 Task: Assign in the project CheckBridge the issue 'Address issues related to system accessibility for users with hearing impairments' to the sprint 'Speed of Light'. Assign in the project CheckBridge the issue 'Develop a new feature to allow for automatic document classification and sorting' to the sprint 'Speed of Light'. Assign in the project CheckBridge the issue 'Implement a new feature to allow for adaptive learning and personalized recommendations' to the sprint 'Speed of Light'. Assign in the project CheckBridge the issue 'Address issues related to system performance during peak processing periods' to the sprint 'Speed of Light'
Action: Mouse moved to (927, 407)
Screenshot: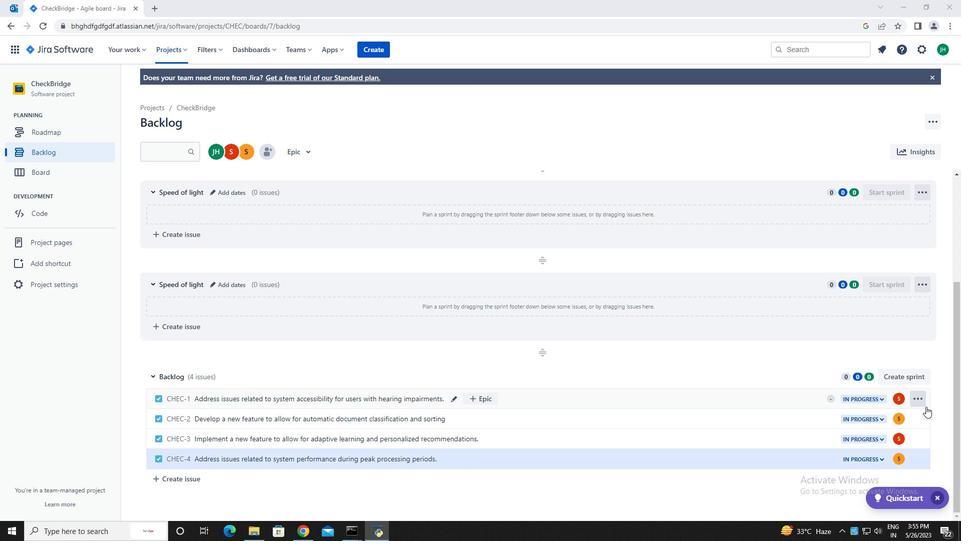 
Action: Mouse scrolled (927, 406) with delta (0, 0)
Screenshot: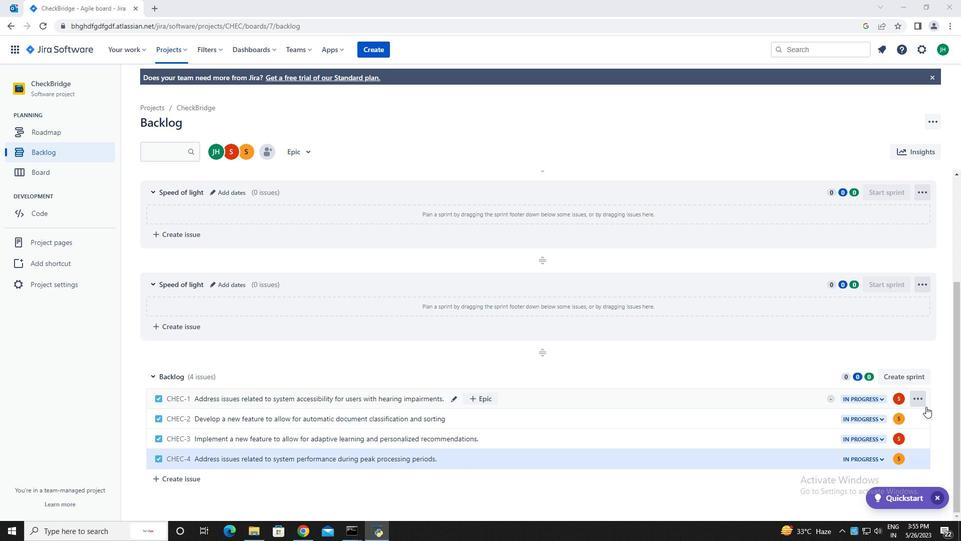 
Action: Mouse scrolled (927, 406) with delta (0, 0)
Screenshot: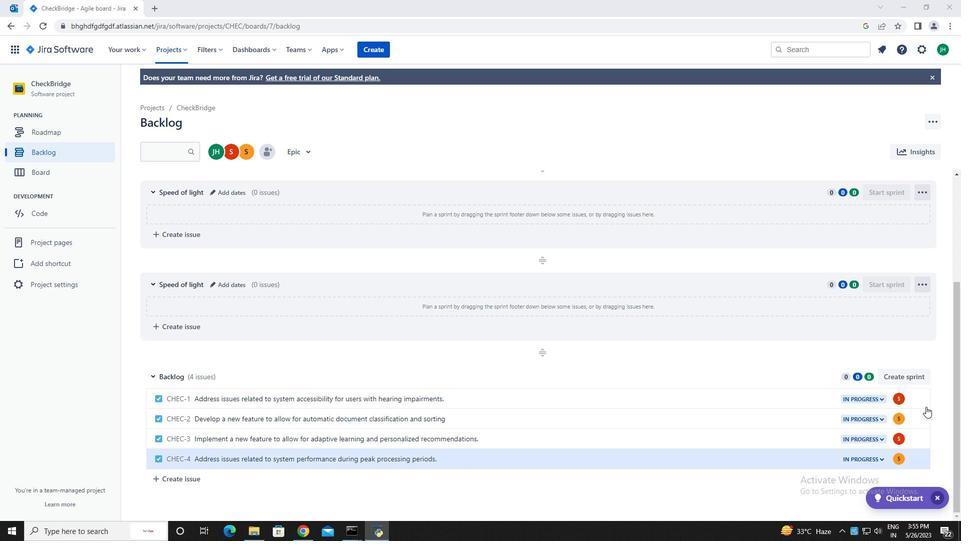 
Action: Mouse scrolled (927, 406) with delta (0, 0)
Screenshot: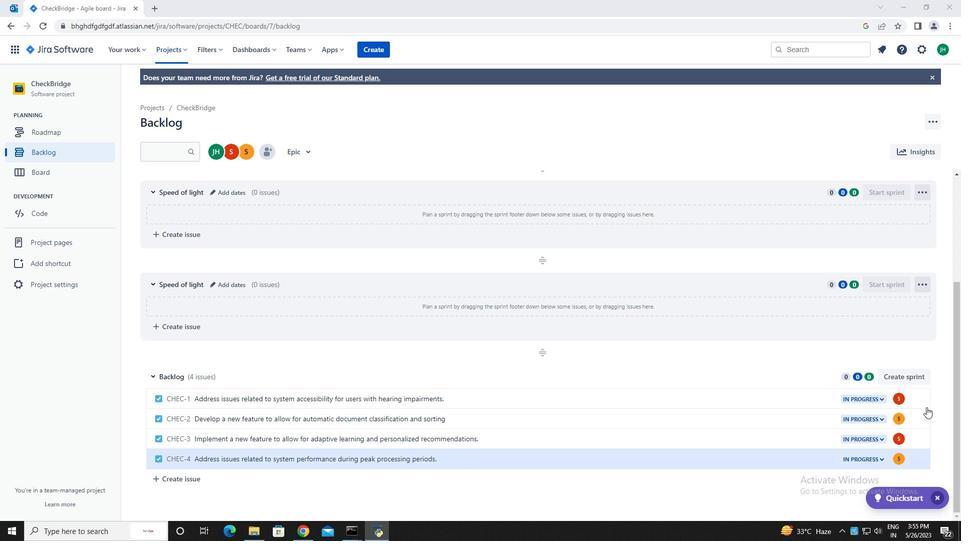 
Action: Mouse moved to (918, 399)
Screenshot: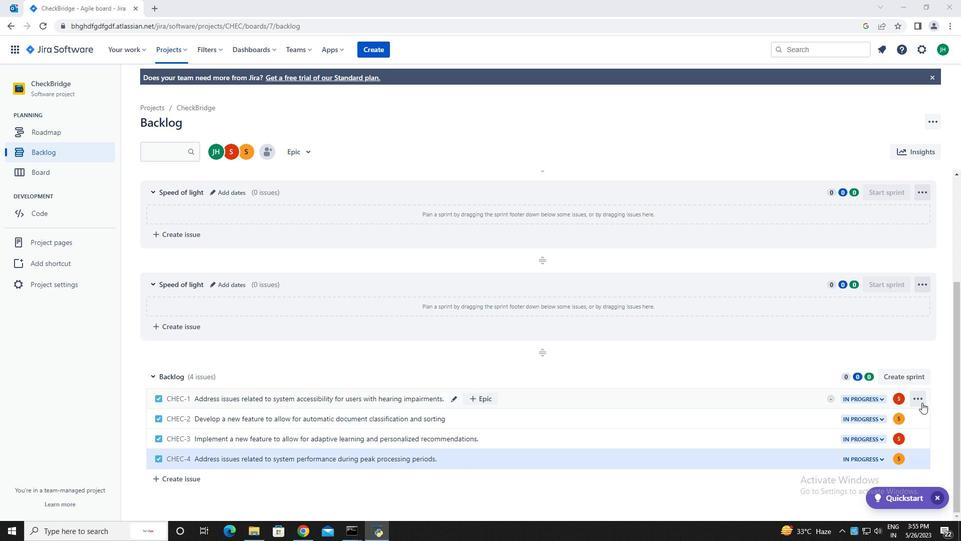 
Action: Mouse pressed left at (918, 399)
Screenshot: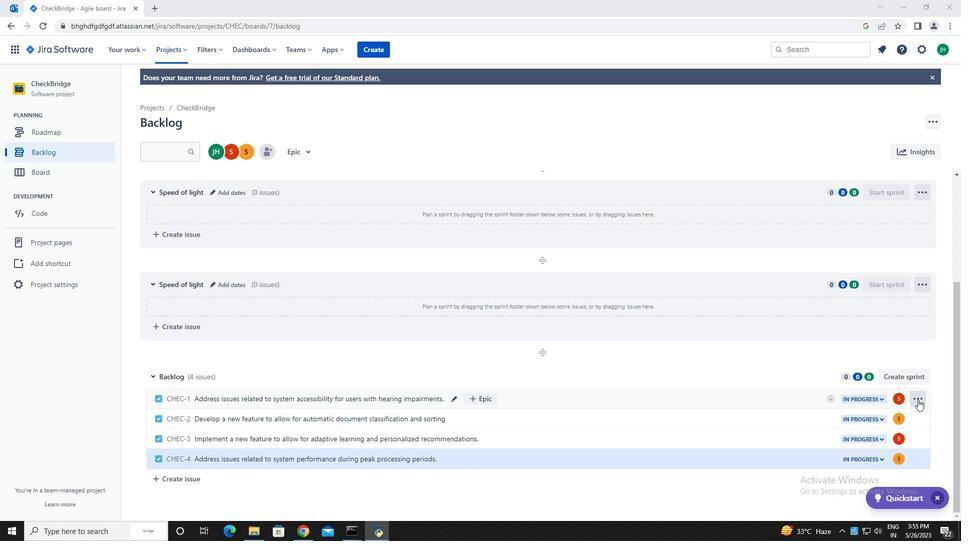 
Action: Mouse moved to (902, 312)
Screenshot: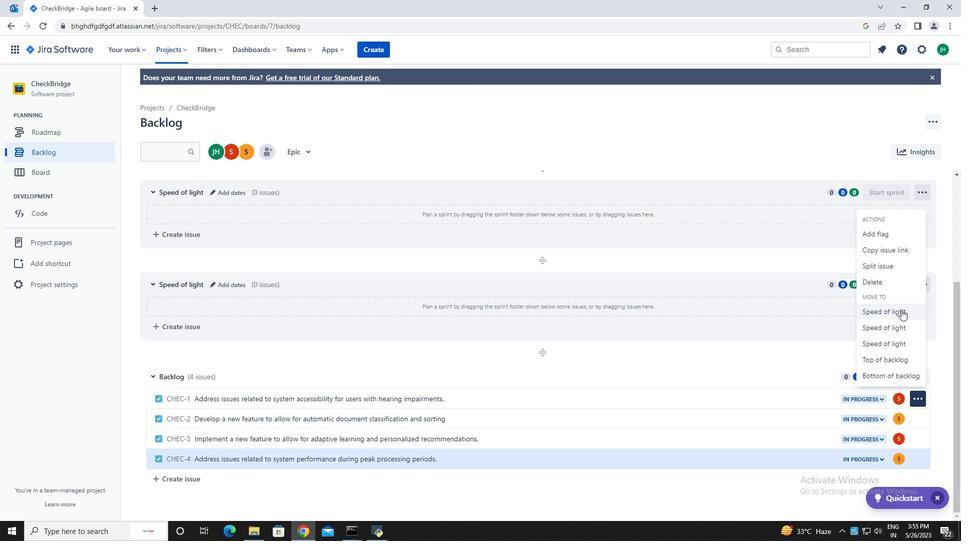 
Action: Mouse pressed left at (902, 312)
Screenshot: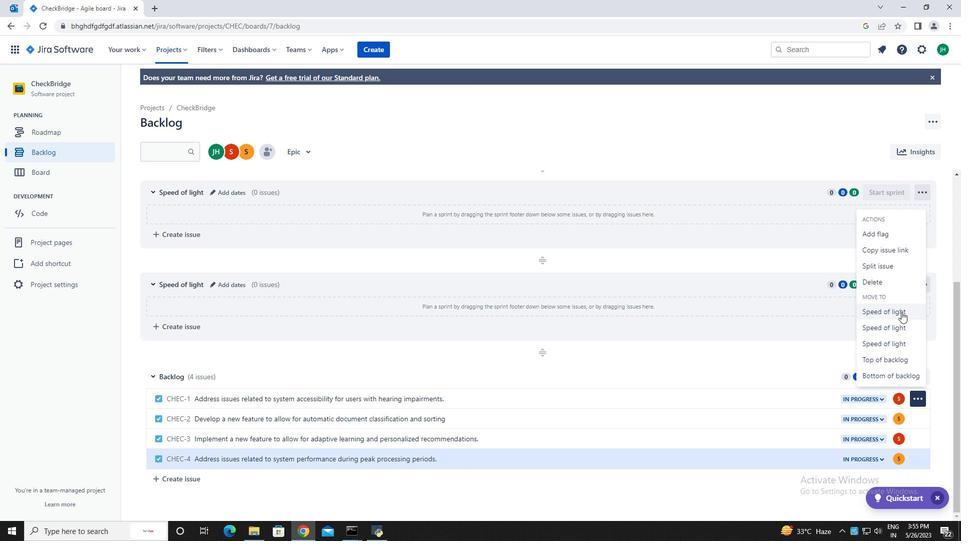 
Action: Mouse moved to (920, 419)
Screenshot: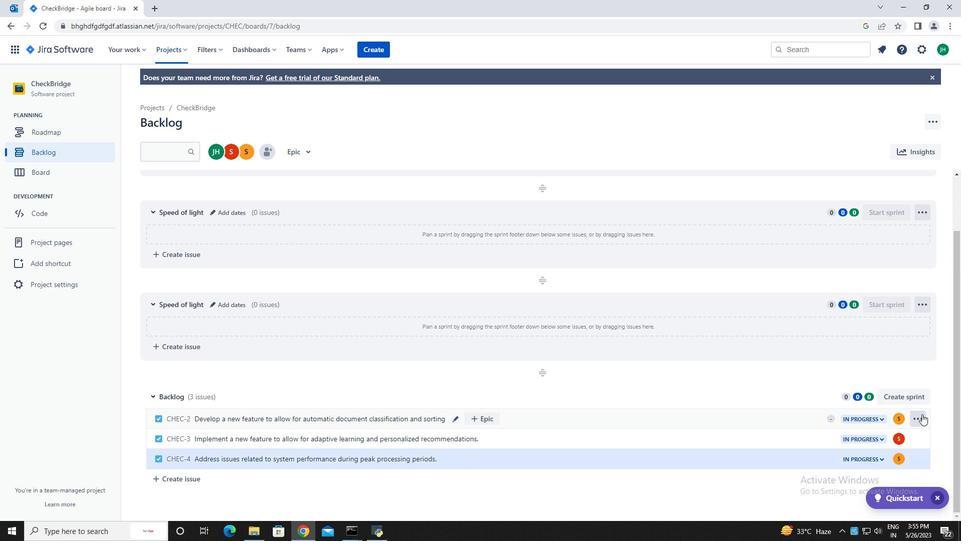 
Action: Mouse pressed left at (920, 419)
Screenshot: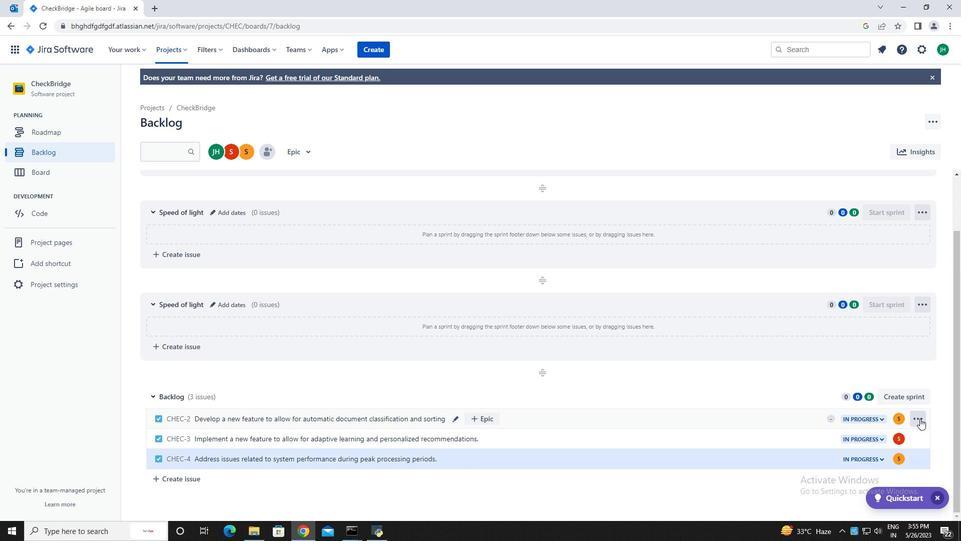 
Action: Mouse moved to (894, 346)
Screenshot: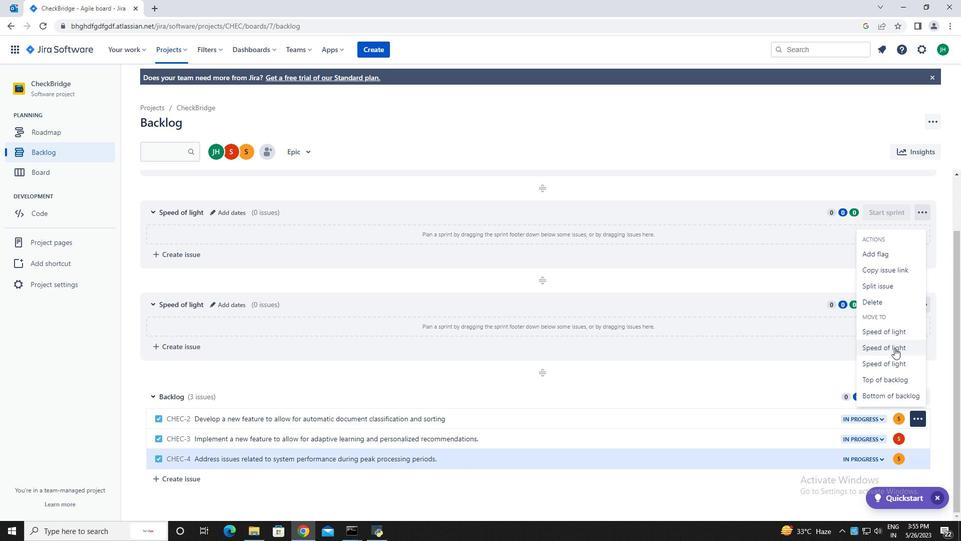 
Action: Mouse pressed left at (894, 346)
Screenshot: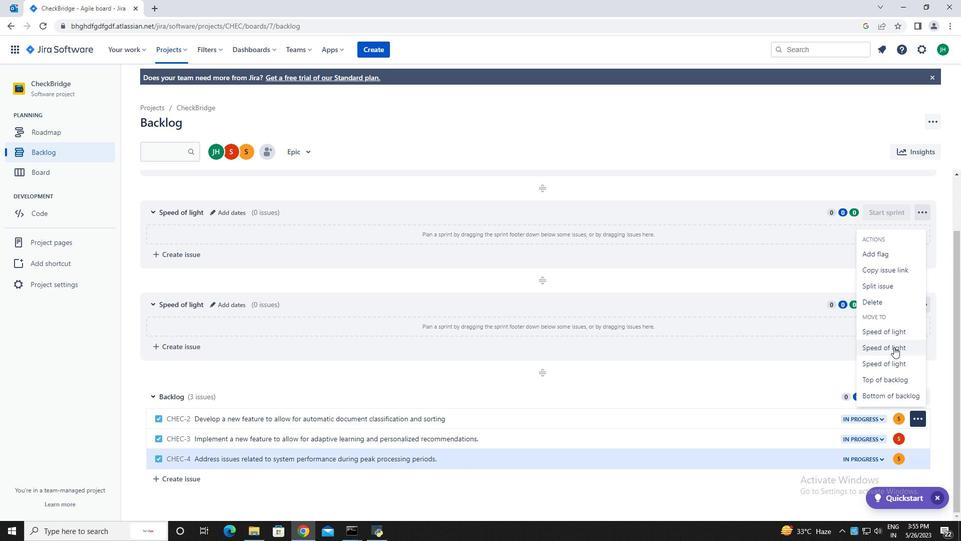 
Action: Mouse moved to (922, 435)
Screenshot: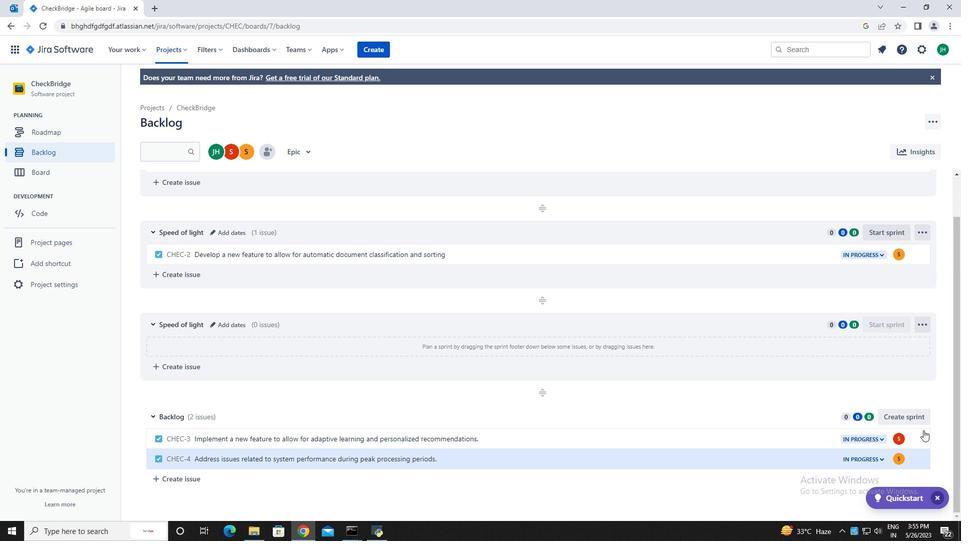 
Action: Mouse pressed left at (922, 435)
Screenshot: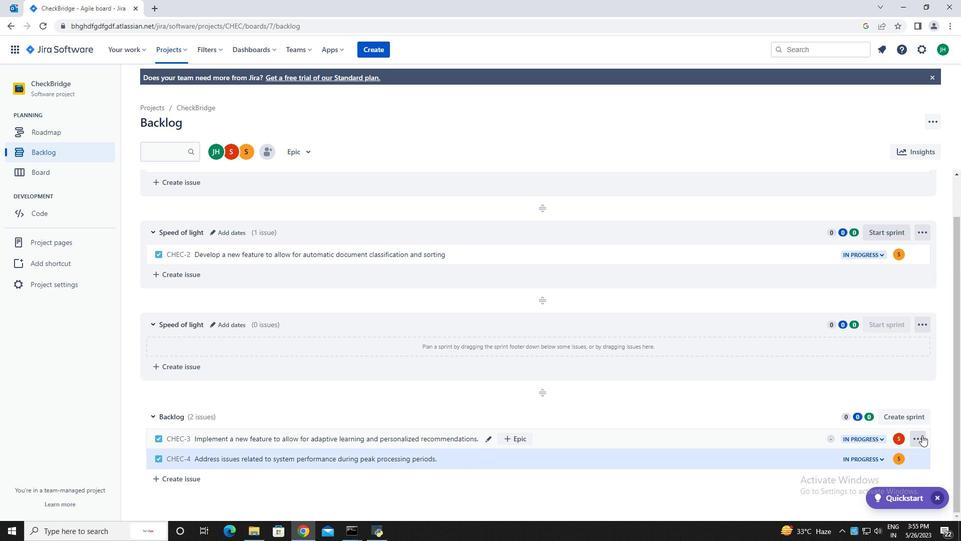 
Action: Mouse moved to (896, 385)
Screenshot: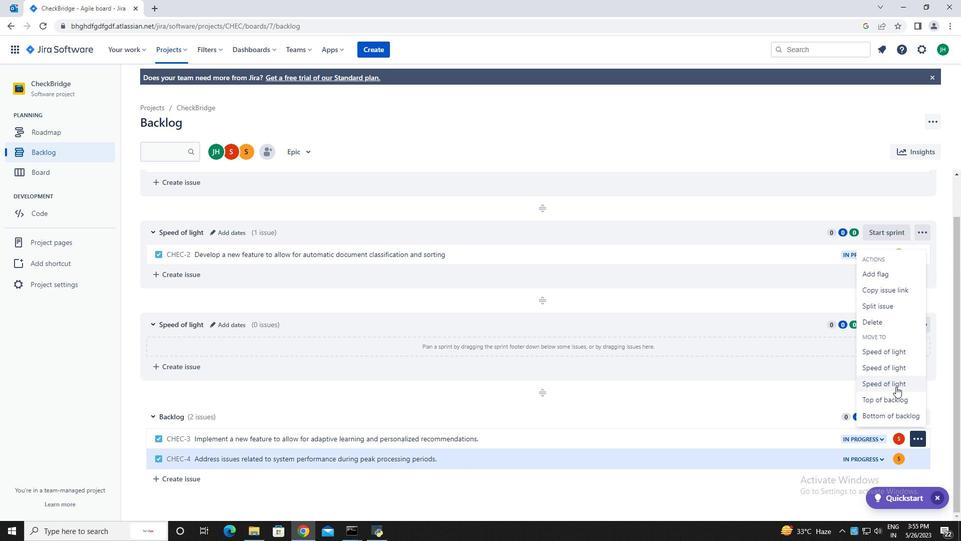 
Action: Mouse pressed left at (896, 385)
Screenshot: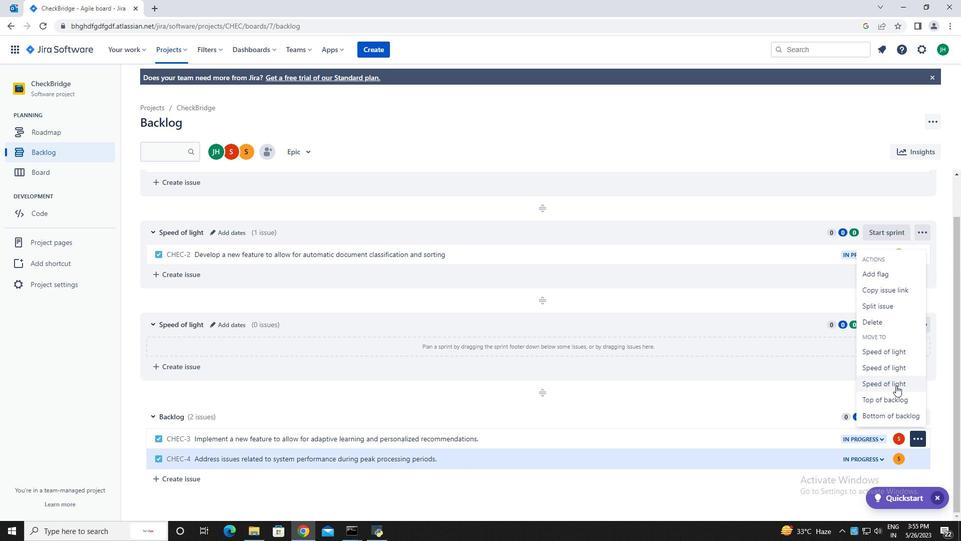 
Action: Mouse moved to (920, 459)
Screenshot: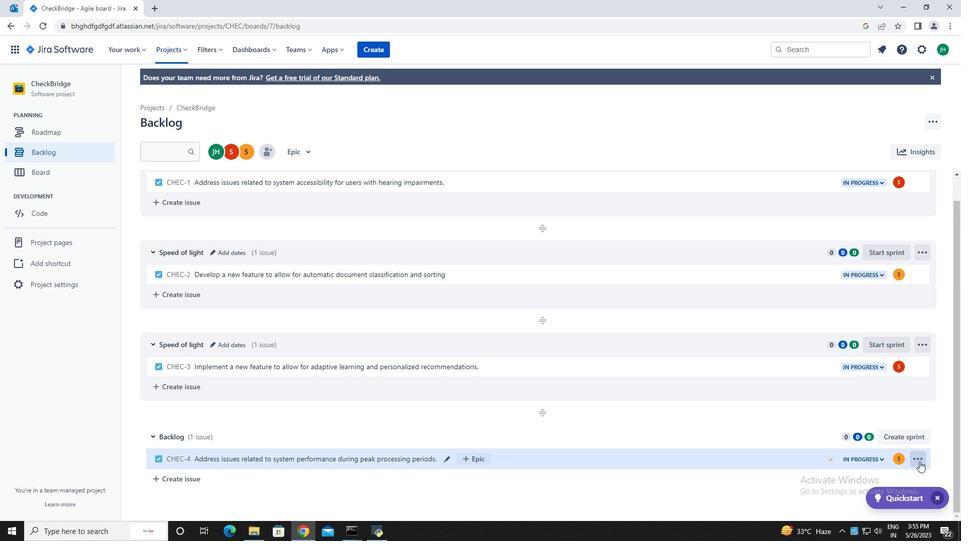 
Action: Mouse pressed left at (920, 459)
Screenshot: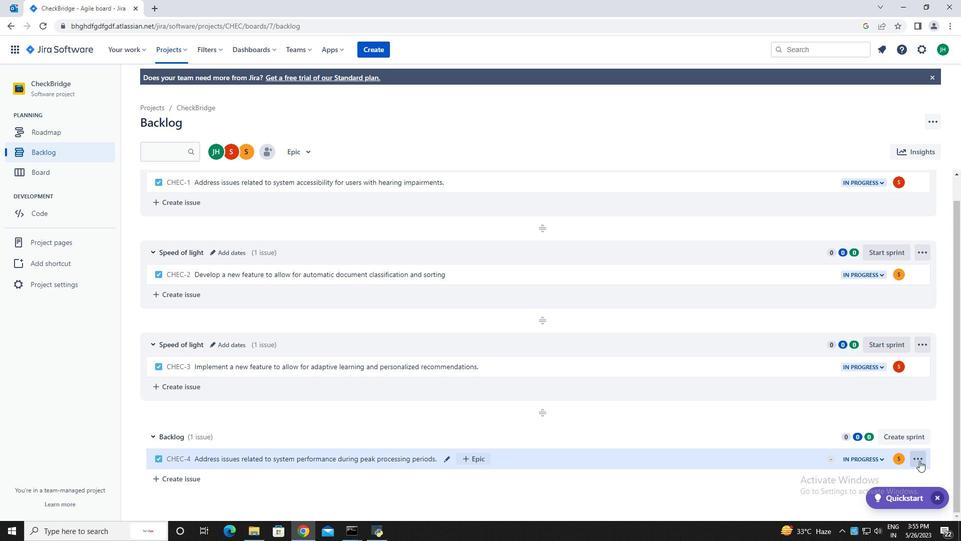 
Action: Mouse moved to (891, 405)
Screenshot: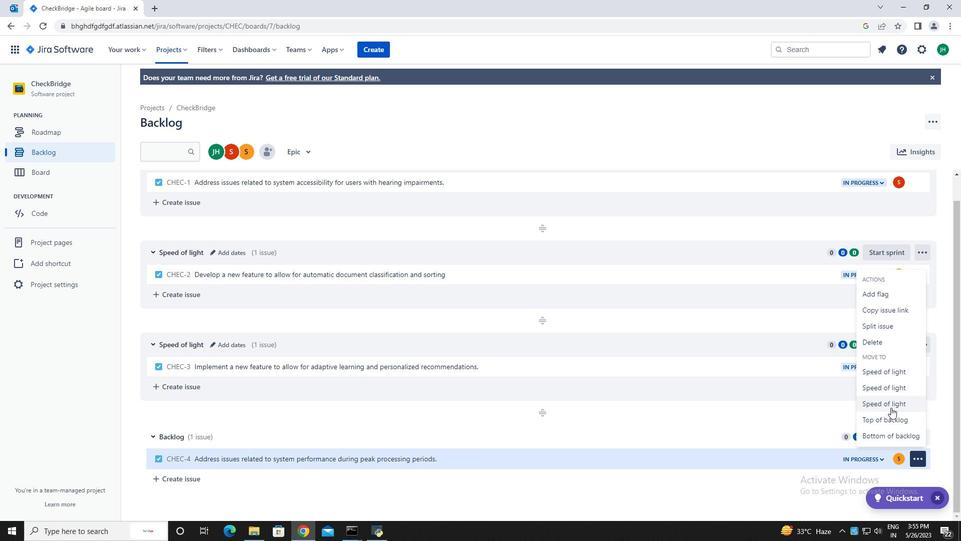 
Action: Mouse pressed left at (891, 405)
Screenshot: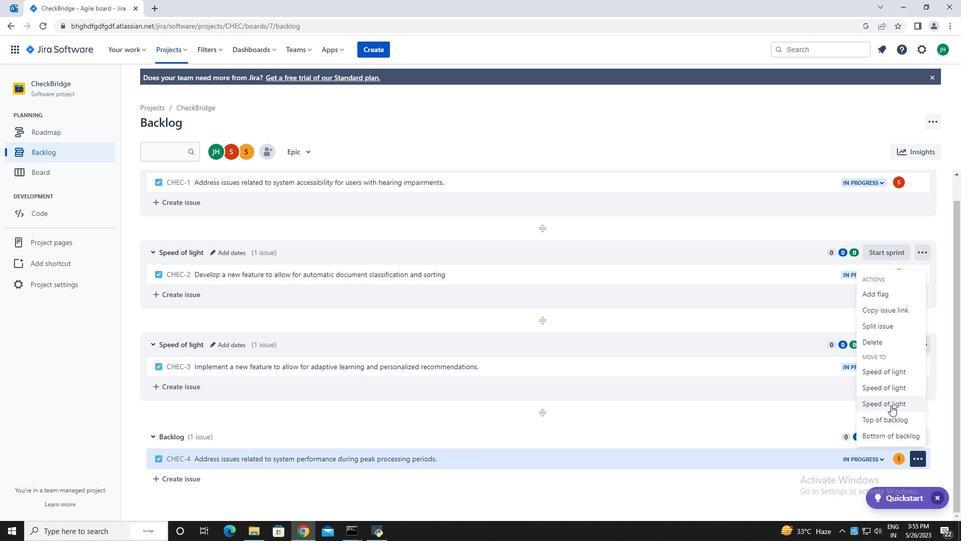 
Action: Mouse moved to (766, 423)
Screenshot: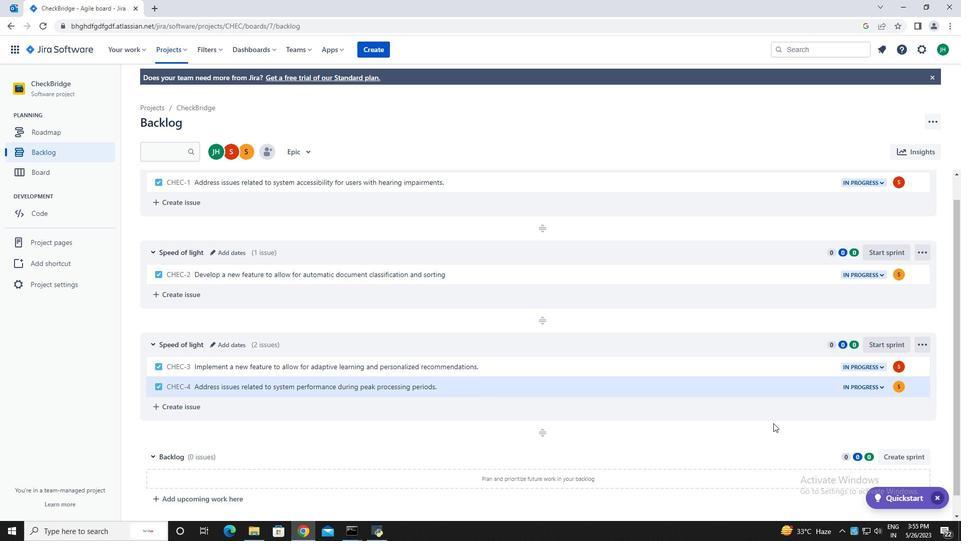 
